 Task: Add Everyone Vanilla + Lavender 3 in 1 Soap to the cart.
Action: Mouse moved to (232, 103)
Screenshot: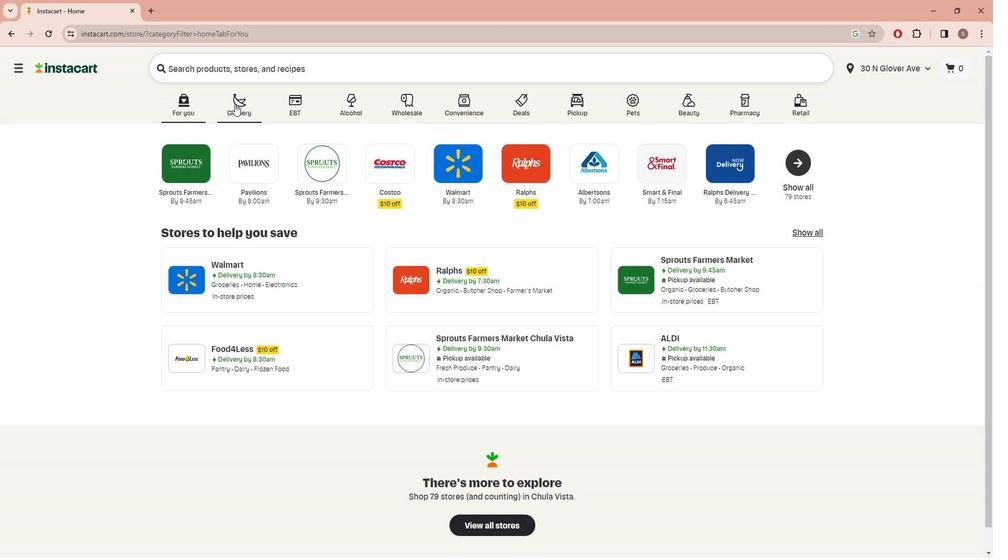 
Action: Mouse pressed left at (232, 103)
Screenshot: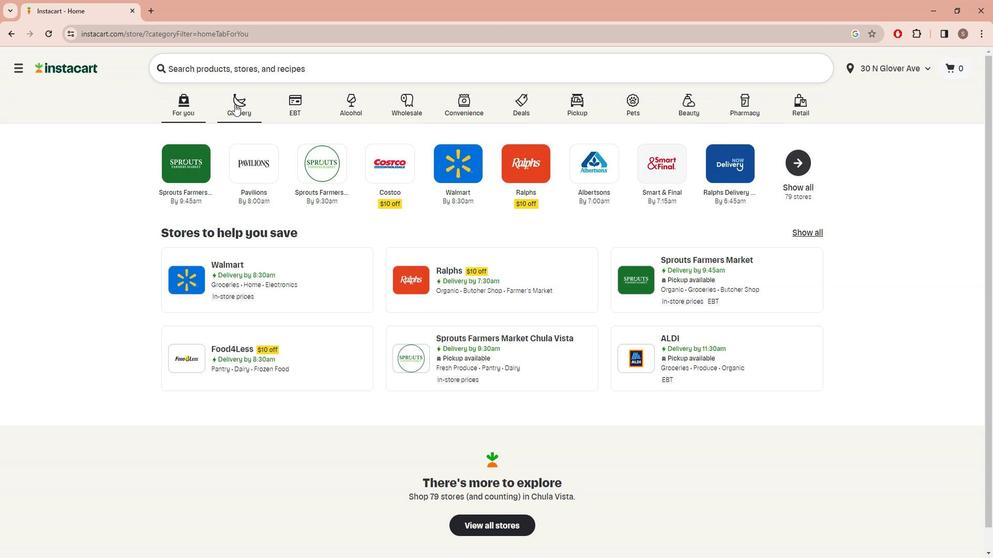 
Action: Mouse moved to (318, 325)
Screenshot: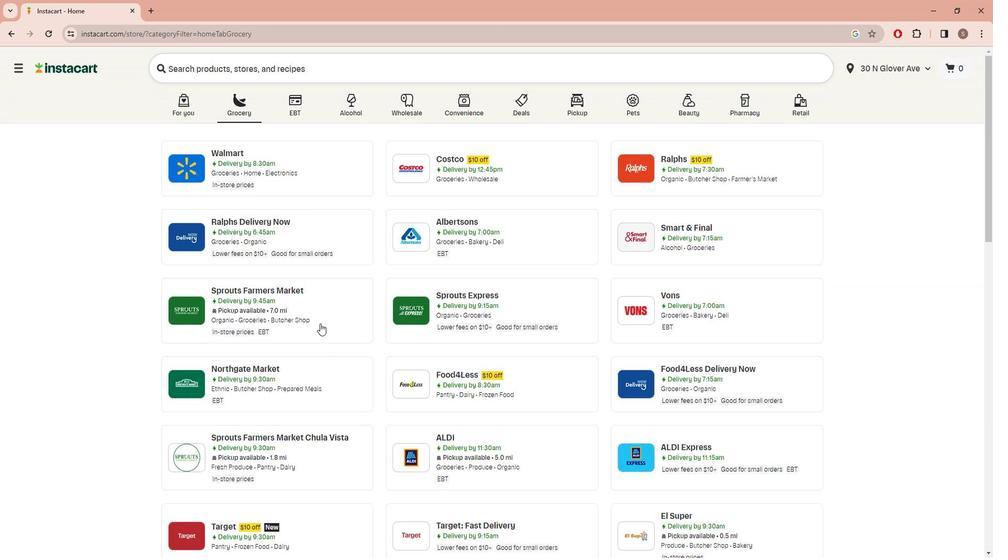 
Action: Mouse pressed left at (318, 325)
Screenshot: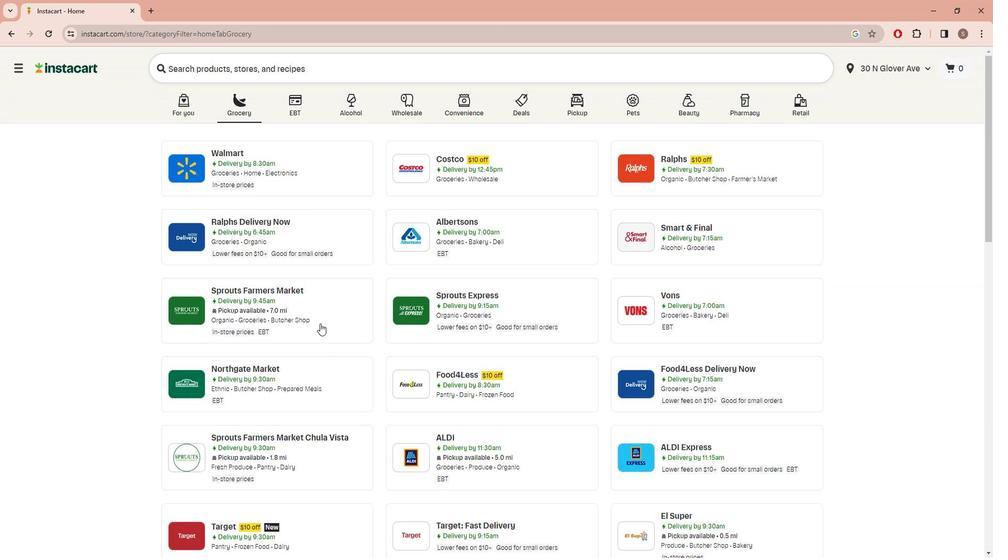 
Action: Mouse moved to (17, 364)
Screenshot: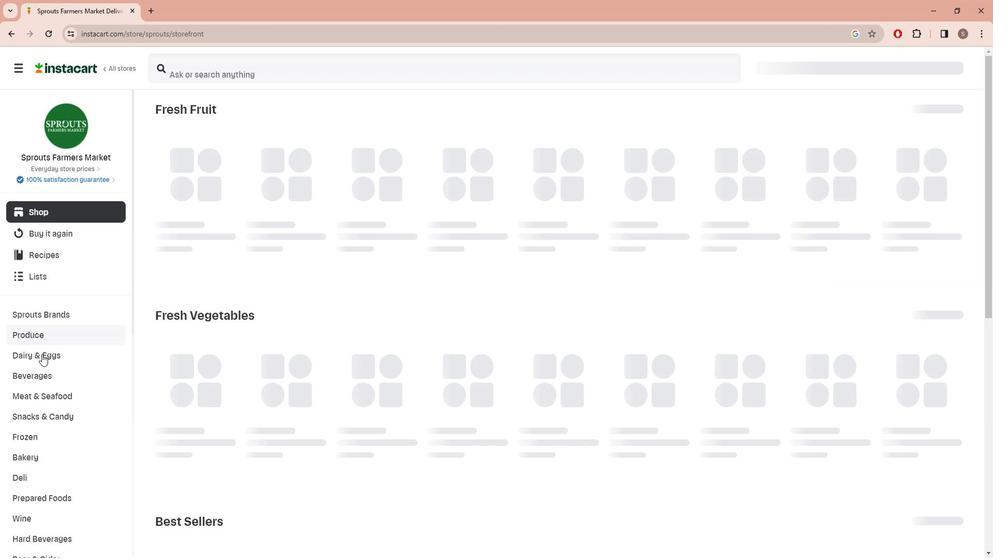 
Action: Mouse scrolled (17, 363) with delta (0, 0)
Screenshot: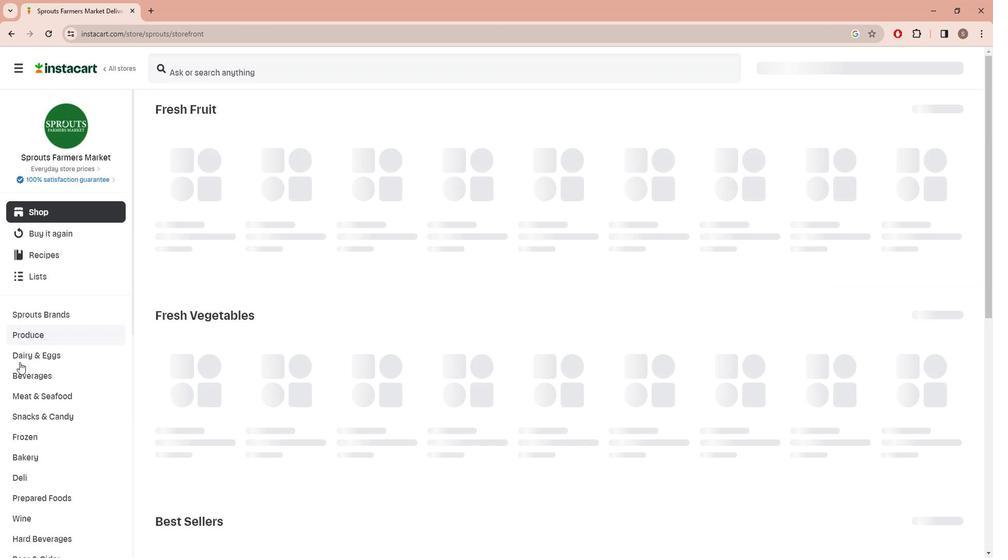 
Action: Mouse scrolled (17, 363) with delta (0, 0)
Screenshot: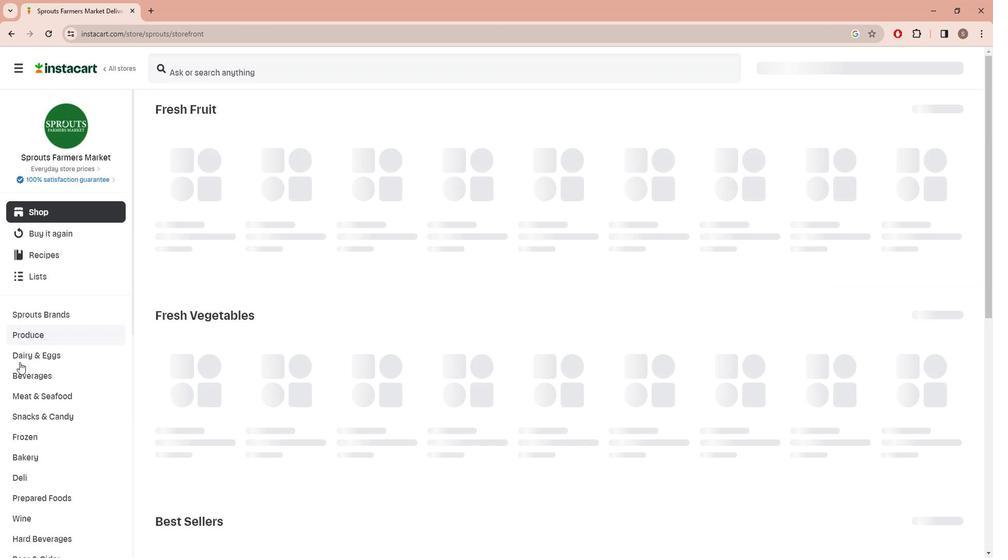 
Action: Mouse scrolled (17, 363) with delta (0, 0)
Screenshot: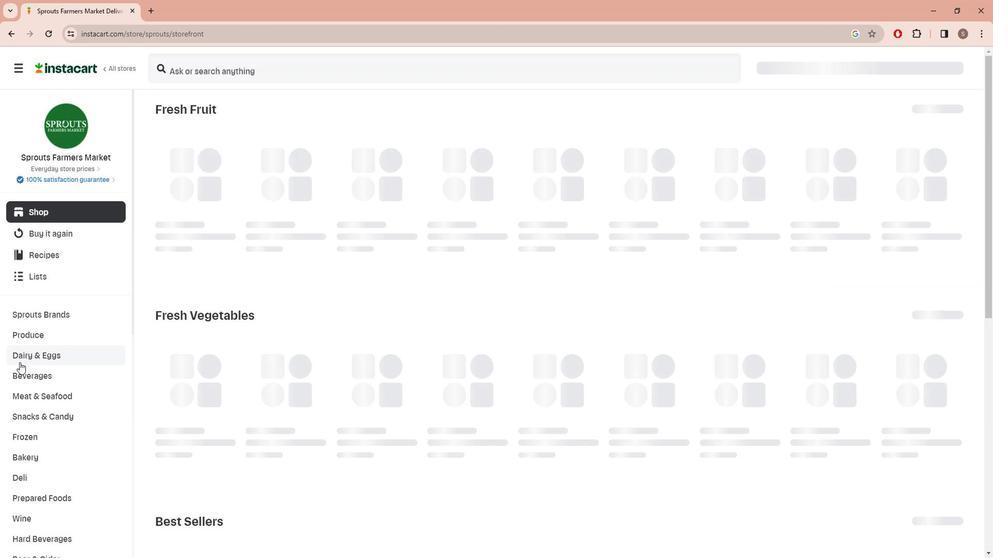 
Action: Mouse moved to (17, 364)
Screenshot: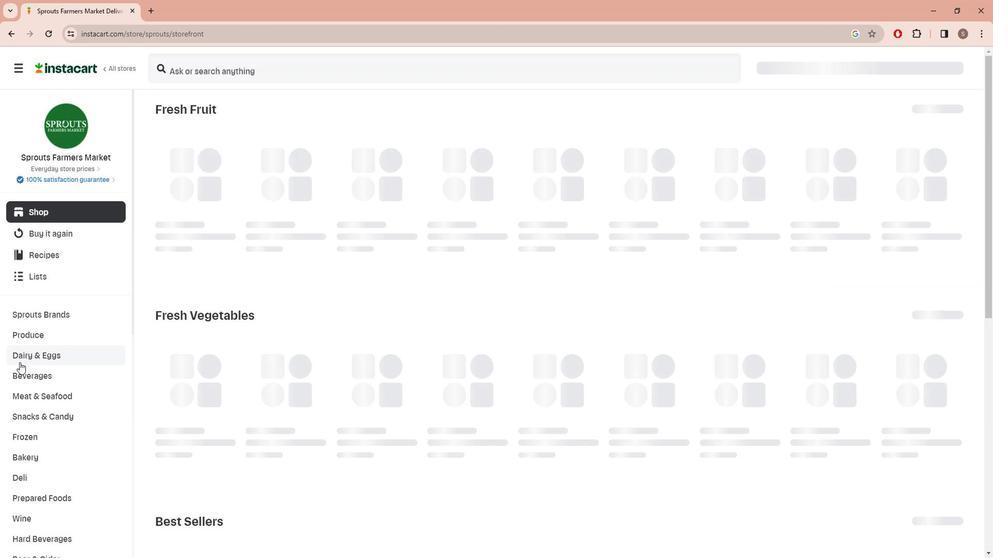 
Action: Mouse scrolled (17, 363) with delta (0, 0)
Screenshot: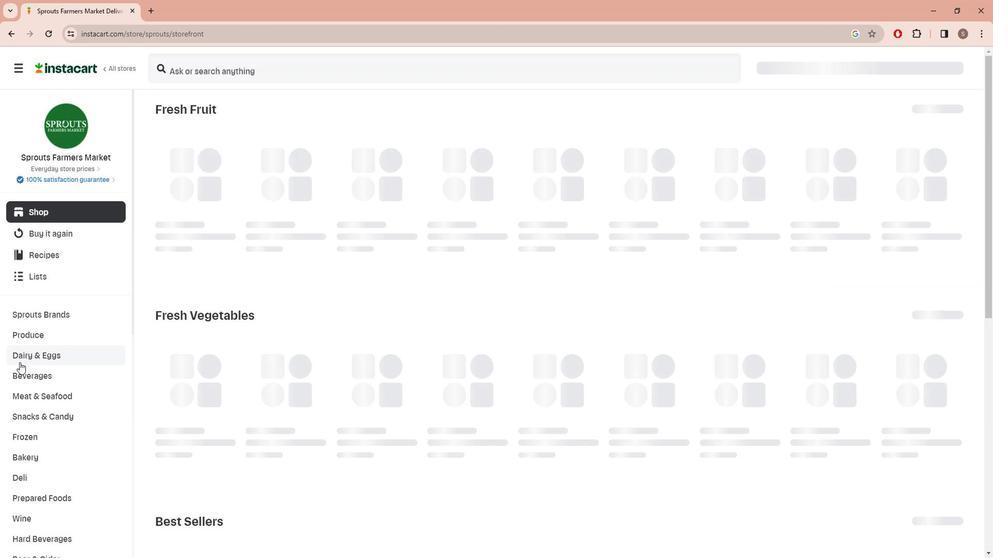 
Action: Mouse moved to (18, 364)
Screenshot: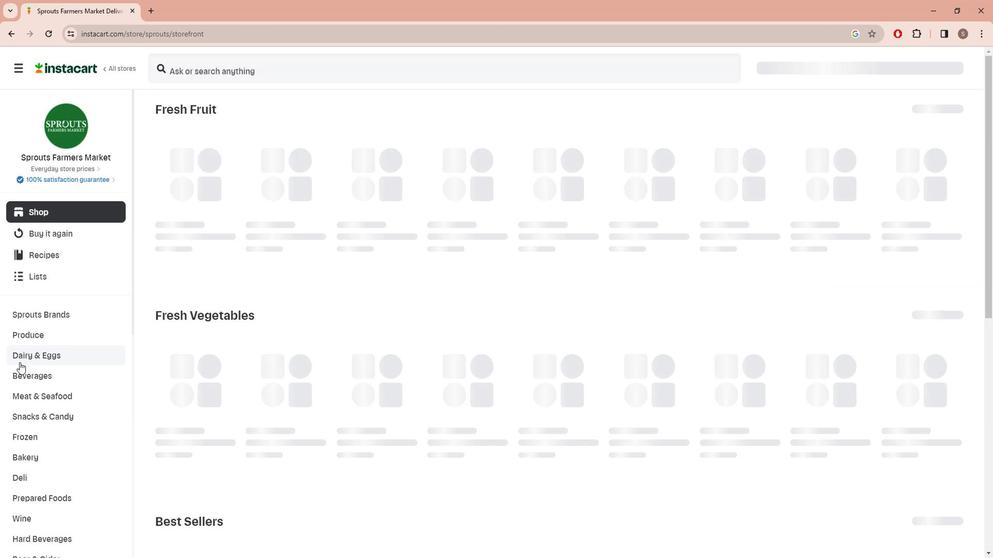 
Action: Mouse scrolled (18, 364) with delta (0, 0)
Screenshot: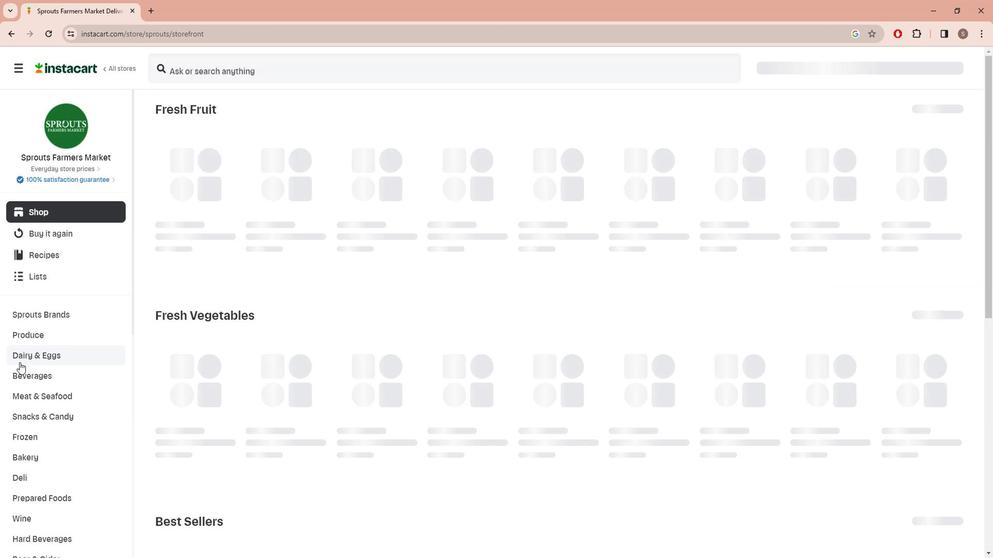 
Action: Mouse moved to (19, 364)
Screenshot: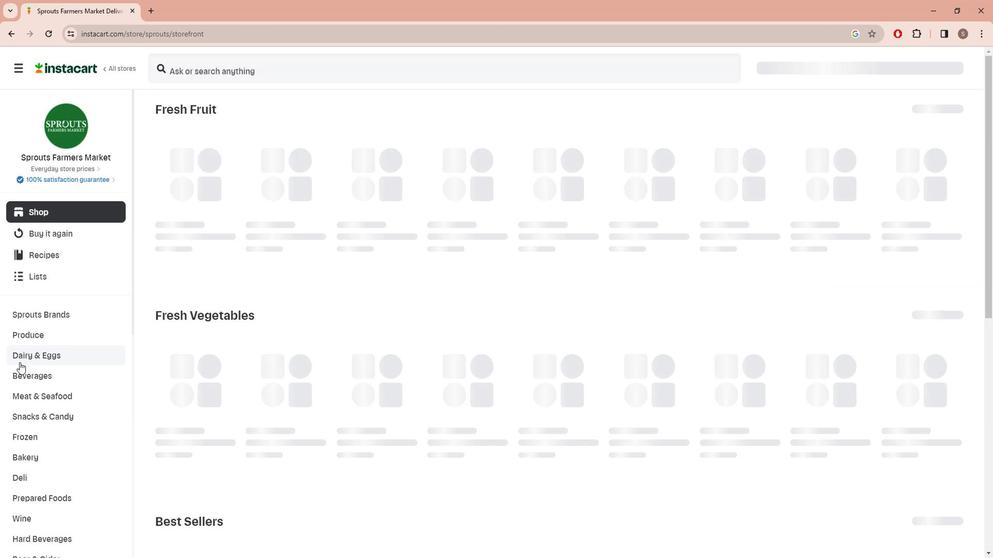 
Action: Mouse scrolled (19, 364) with delta (0, 0)
Screenshot: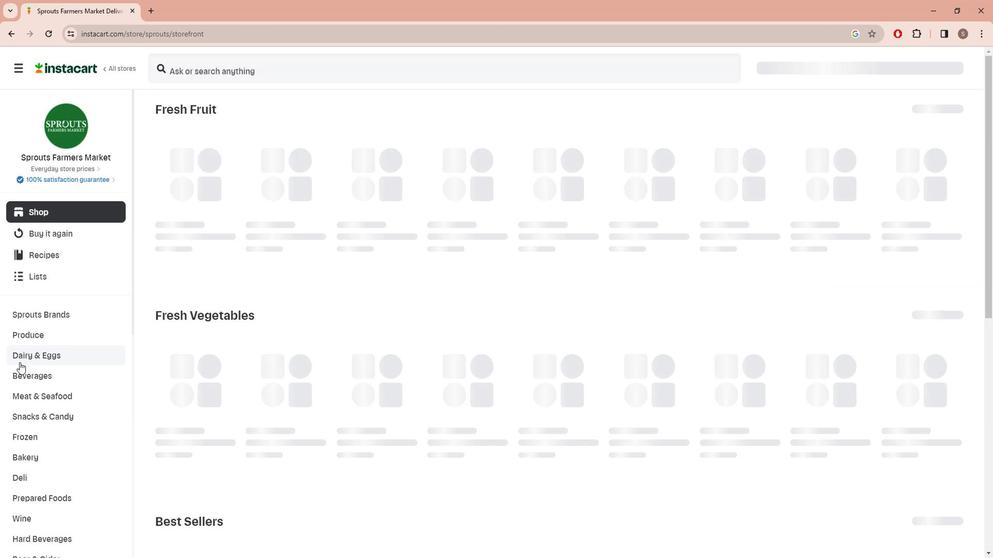 
Action: Mouse moved to (26, 365)
Screenshot: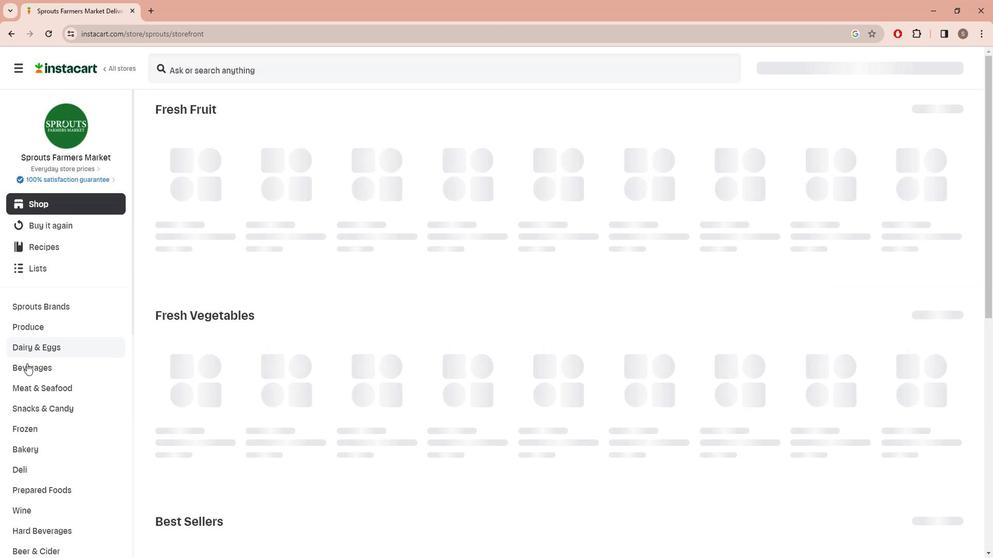 
Action: Mouse scrolled (26, 364) with delta (0, 0)
Screenshot: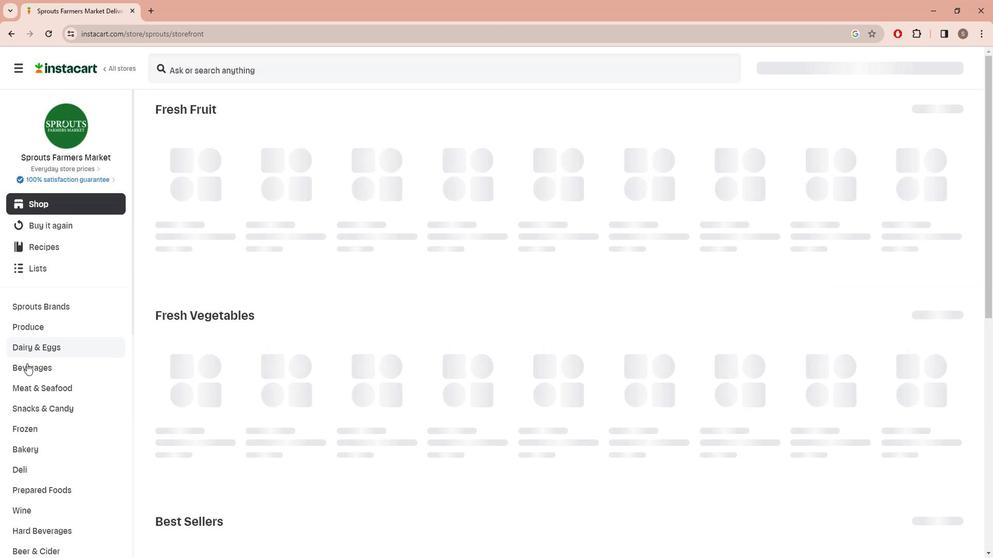 
Action: Mouse moved to (37, 364)
Screenshot: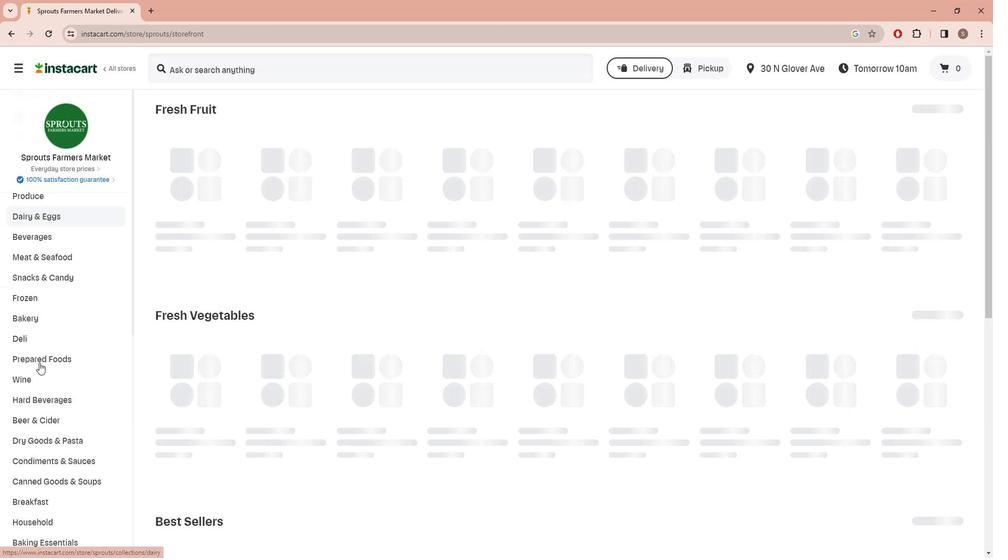 
Action: Mouse scrolled (37, 364) with delta (0, 0)
Screenshot: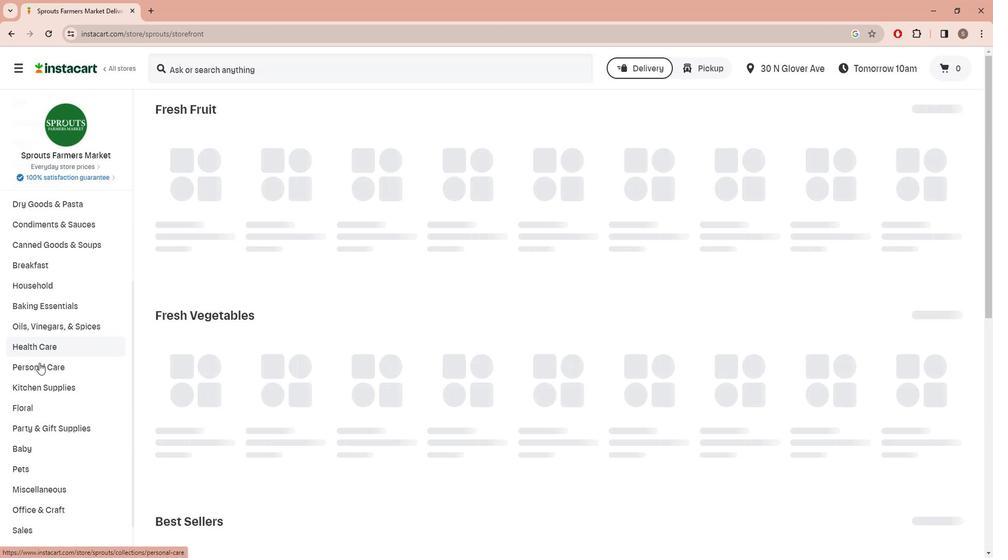 
Action: Mouse scrolled (37, 364) with delta (0, 0)
Screenshot: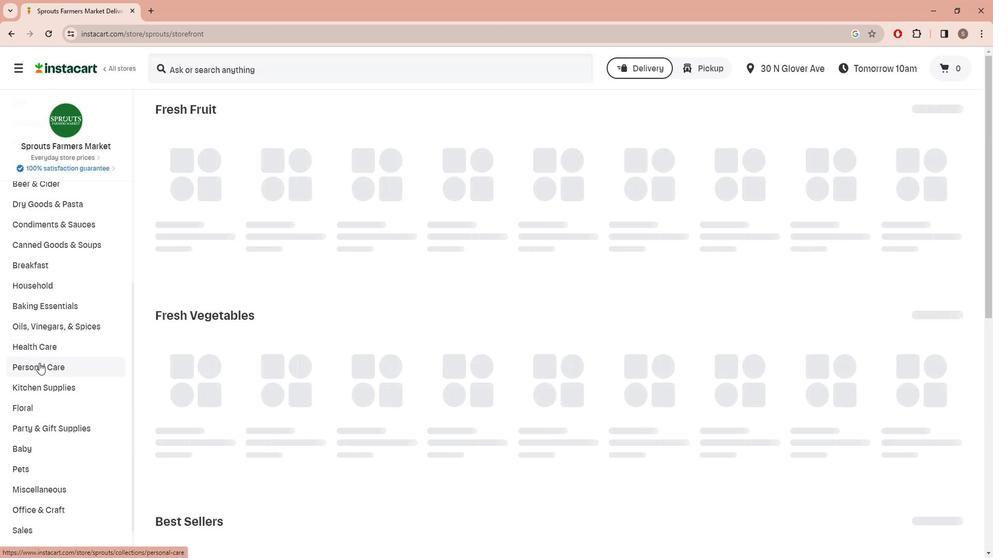 
Action: Mouse scrolled (37, 364) with delta (0, 0)
Screenshot: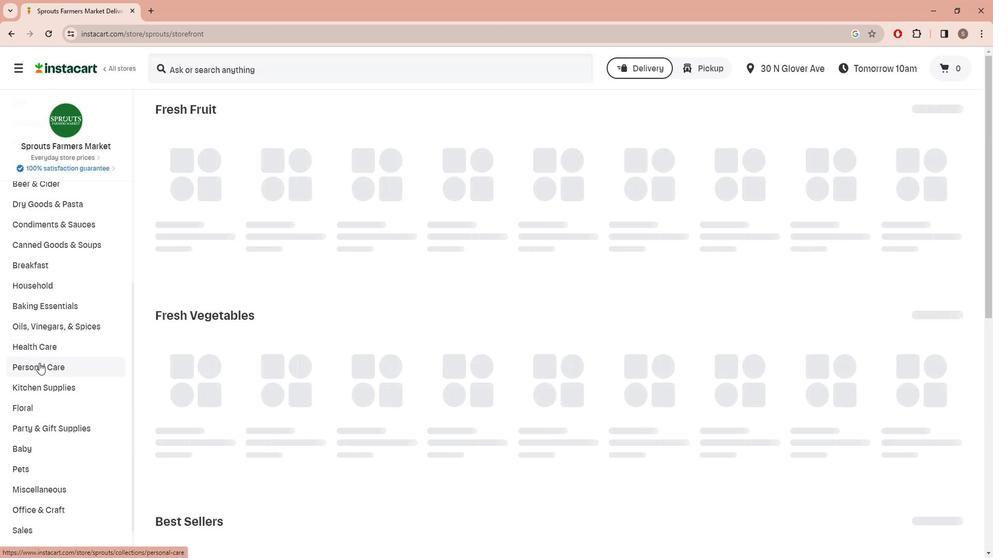 
Action: Mouse scrolled (37, 364) with delta (0, 0)
Screenshot: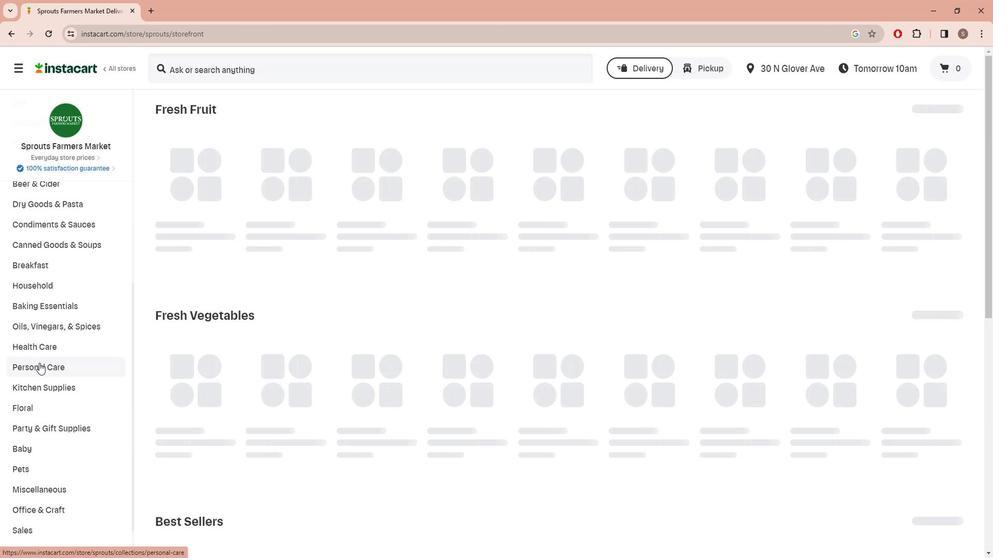 
Action: Mouse moved to (43, 323)
Screenshot: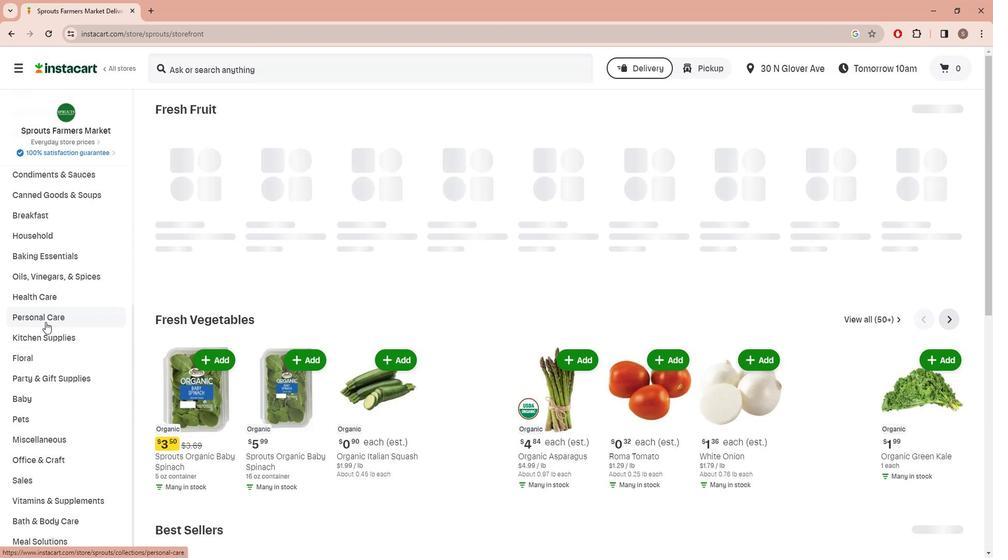 
Action: Mouse pressed left at (43, 323)
Screenshot: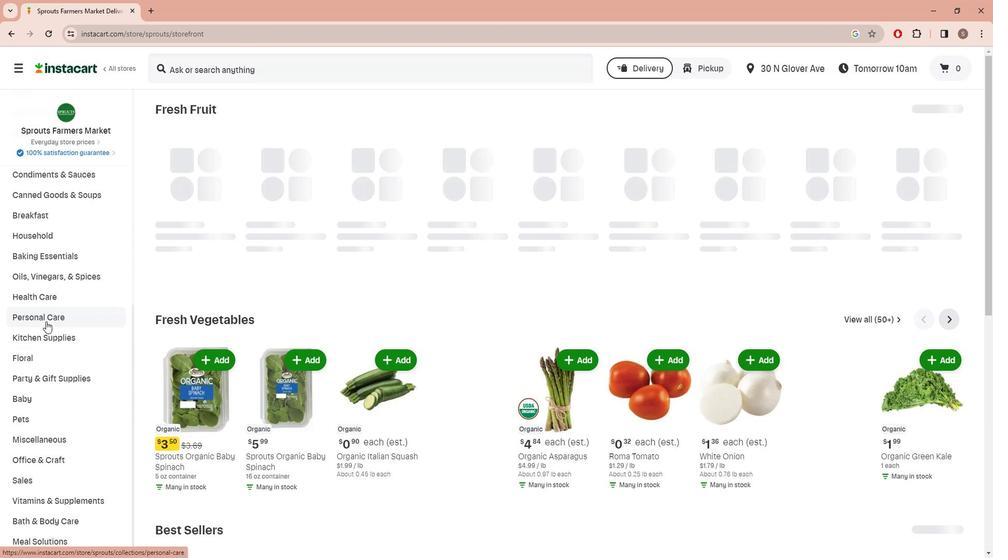 
Action: Mouse moved to (669, 135)
Screenshot: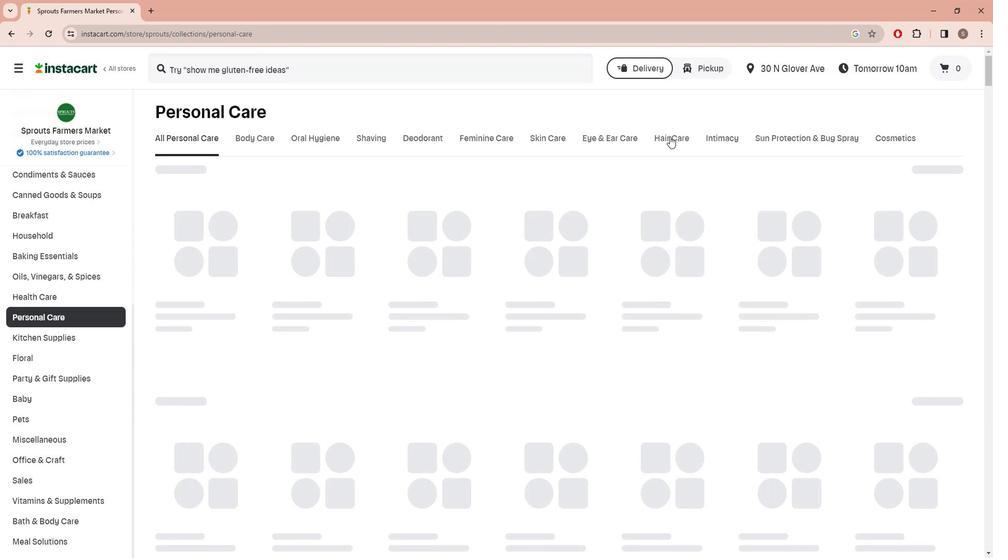 
Action: Mouse pressed left at (669, 135)
Screenshot: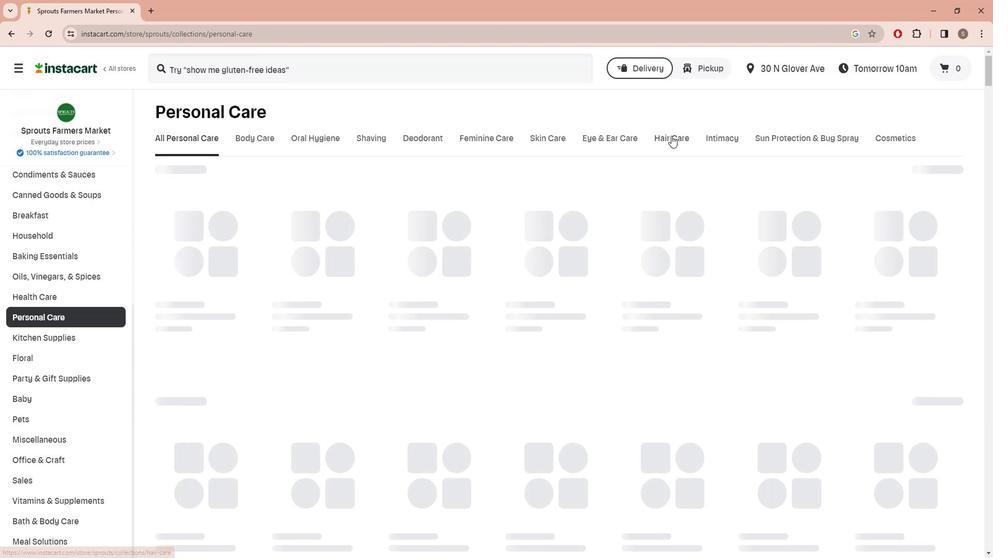 
Action: Mouse moved to (227, 197)
Screenshot: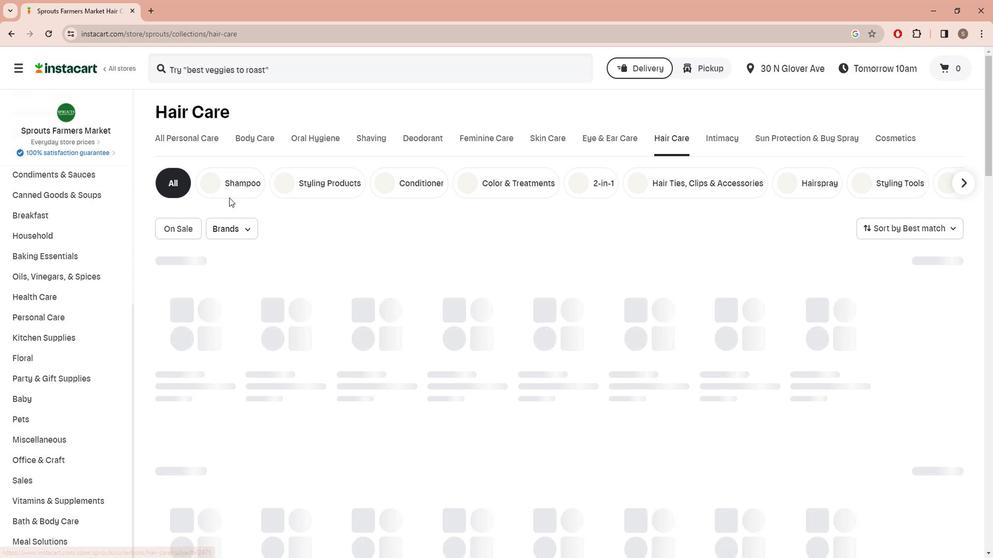 
Action: Mouse pressed left at (227, 197)
Screenshot: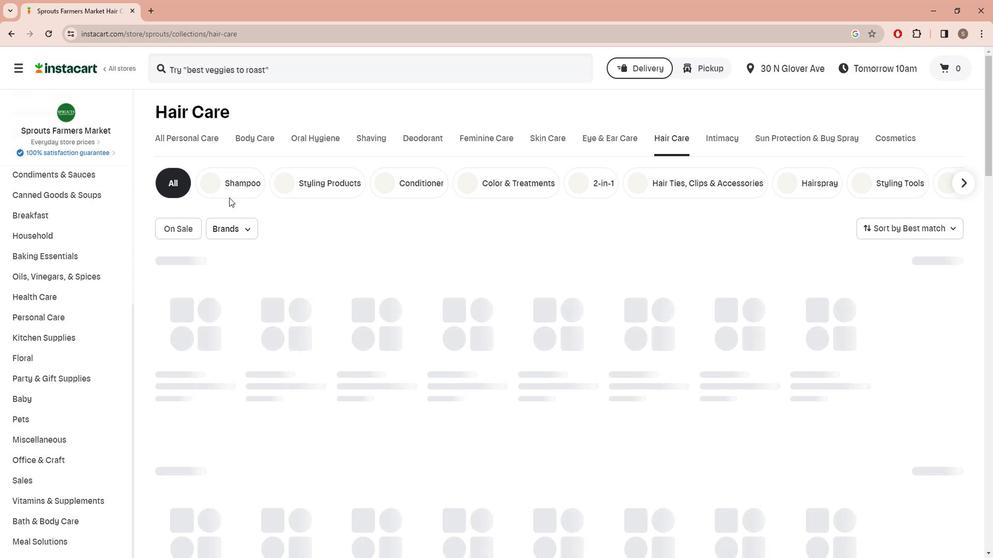
Action: Mouse moved to (231, 192)
Screenshot: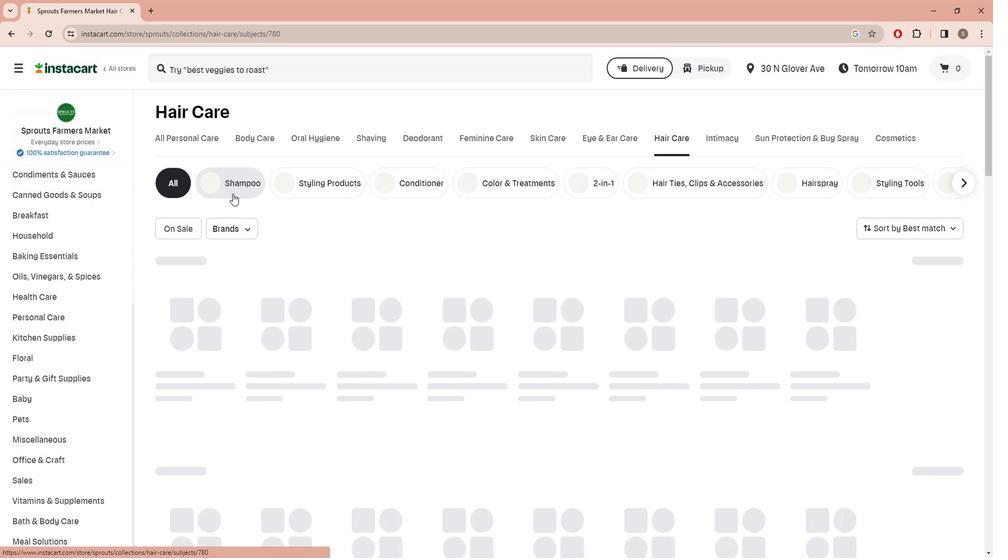 
Action: Mouse pressed left at (231, 192)
Screenshot: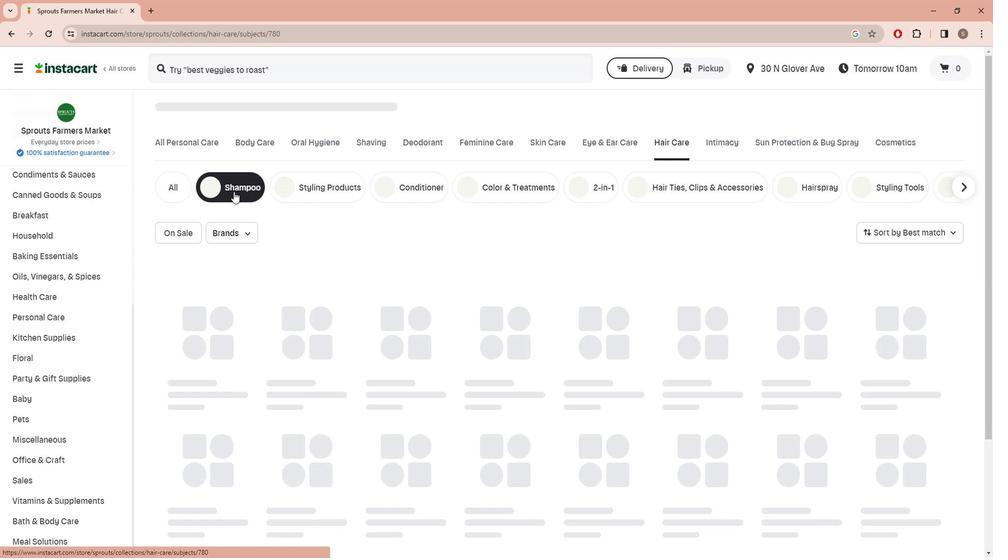 
Action: Mouse moved to (252, 65)
Screenshot: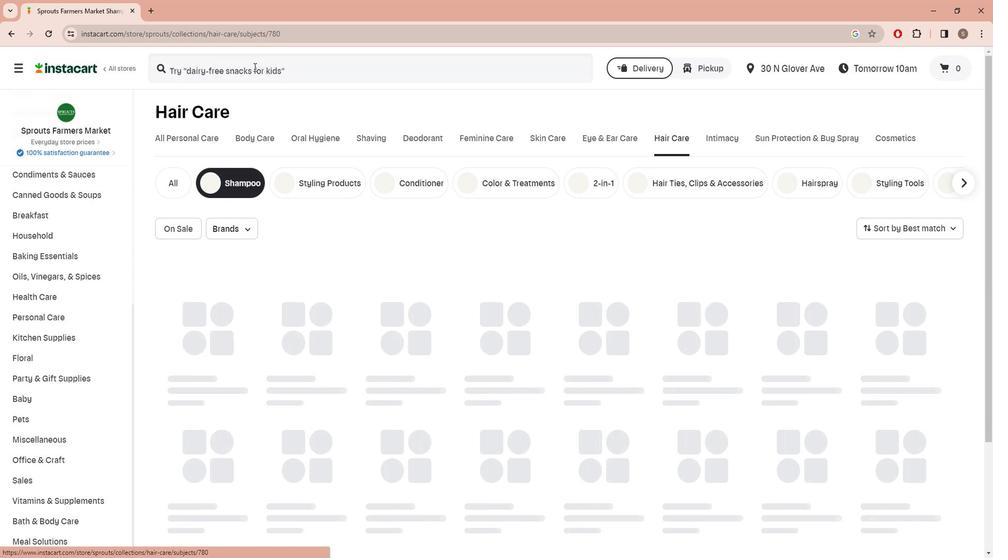 
Action: Mouse pressed left at (252, 65)
Screenshot: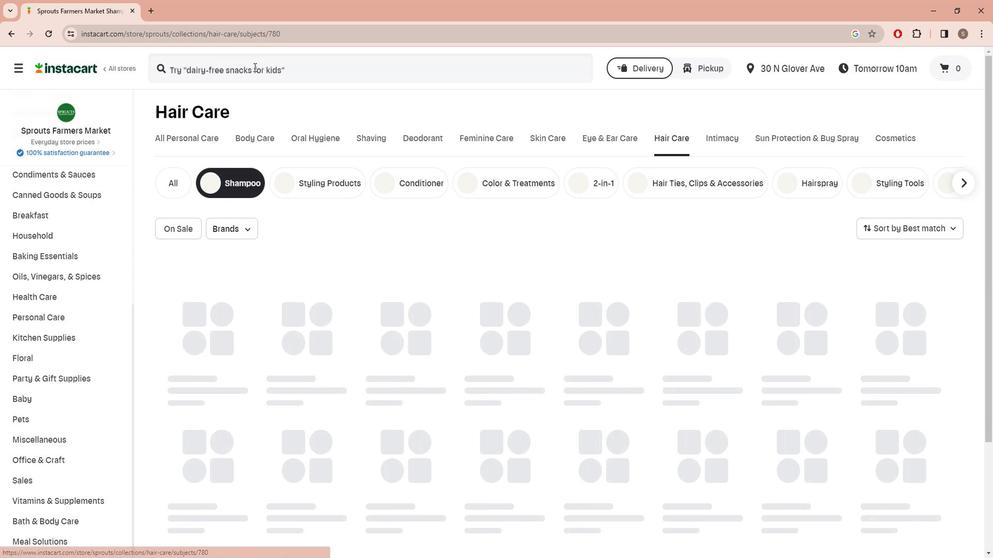 
Action: Key pressed <Key.shift>Everyone<Key.space><Key.shift>Vanilla<Key.space><Key.shift>+<Key.space><Key.shift>Lavender<Key.space>3<Key.space>in<Key.space>1<Key.space><Key.shift>Soap<Key.enter>
Screenshot: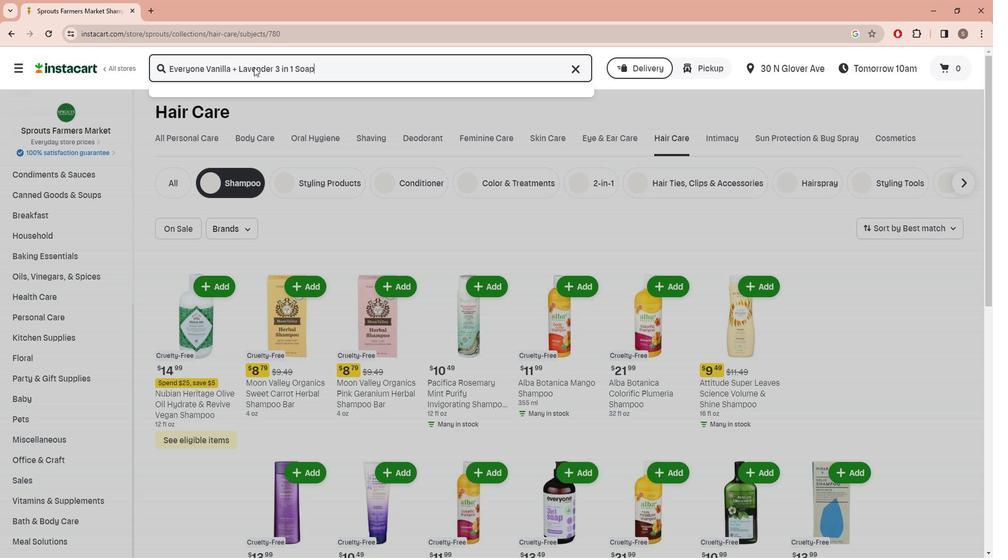 
Action: Mouse moved to (449, 192)
Screenshot: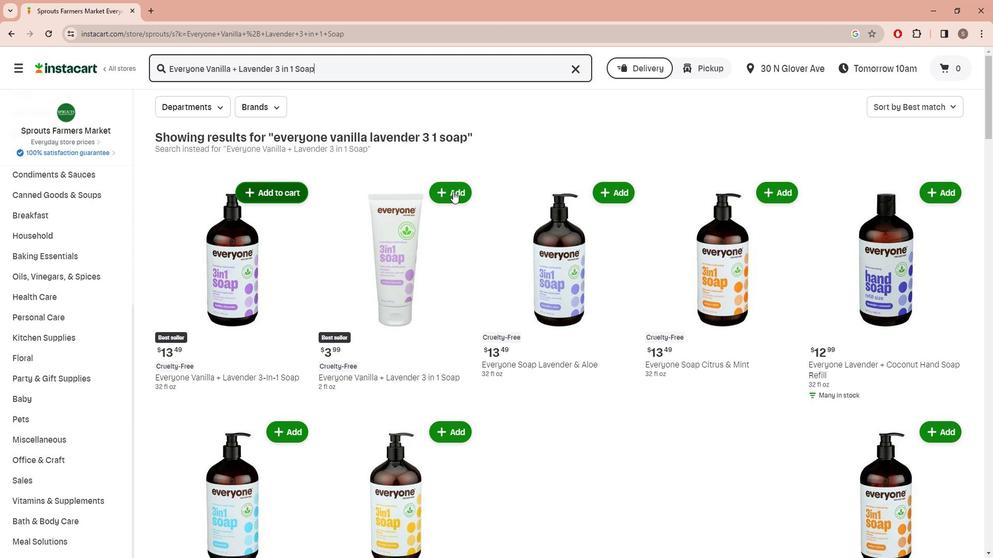 
Action: Mouse pressed left at (449, 192)
Screenshot: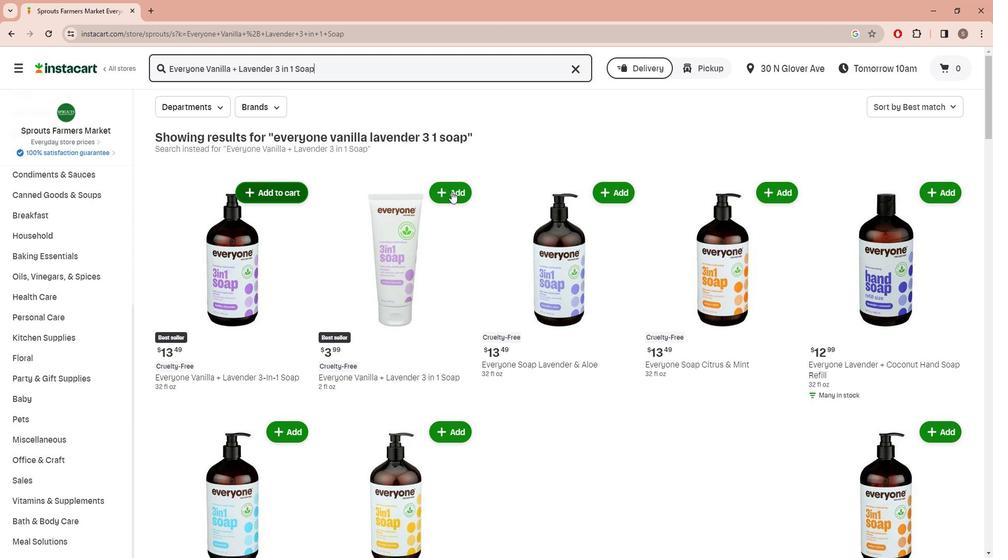 
Action: Mouse moved to (445, 246)
Screenshot: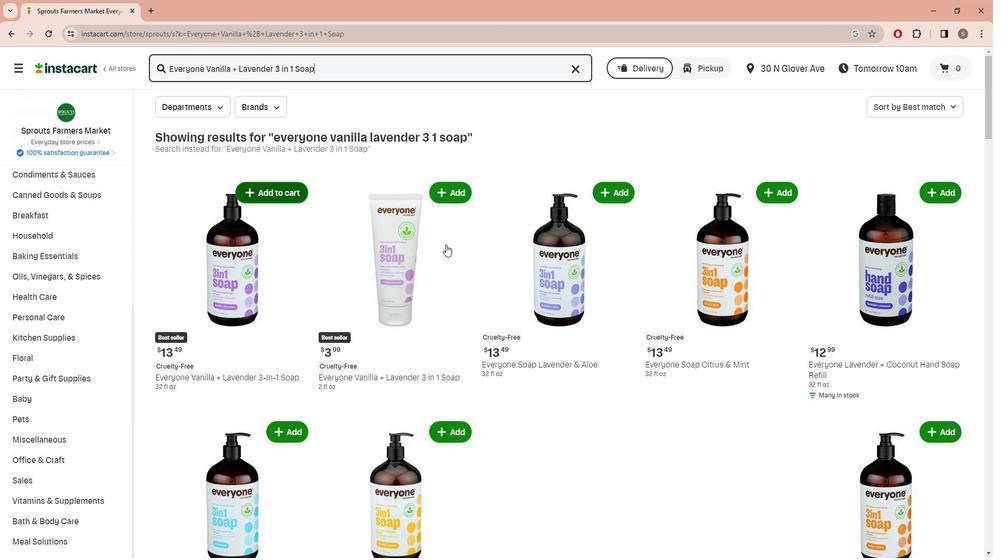 
